 Task: Create New Customer with Customer Name: Saravana Bhavan, Billing Address Line1: 1131 Star Trek Drive, Billing Address Line2:  Pensacola, Billing Address Line3:  Florida 32501
Action: Mouse moved to (139, 25)
Screenshot: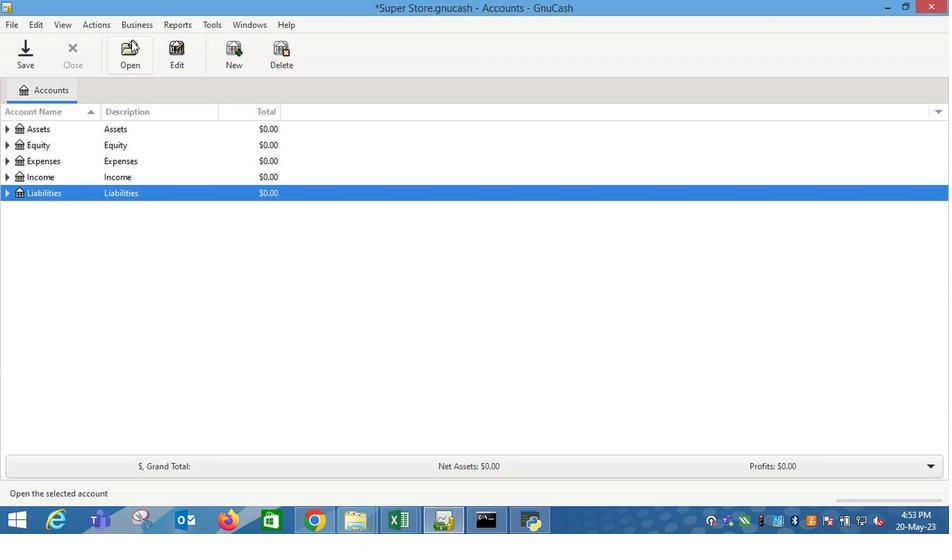 
Action: Mouse pressed left at (139, 25)
Screenshot: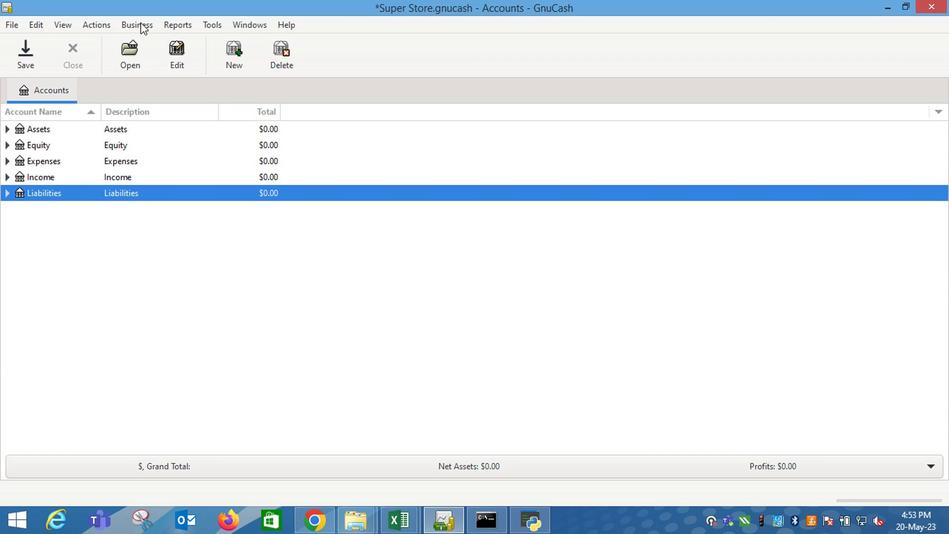 
Action: Mouse moved to (305, 62)
Screenshot: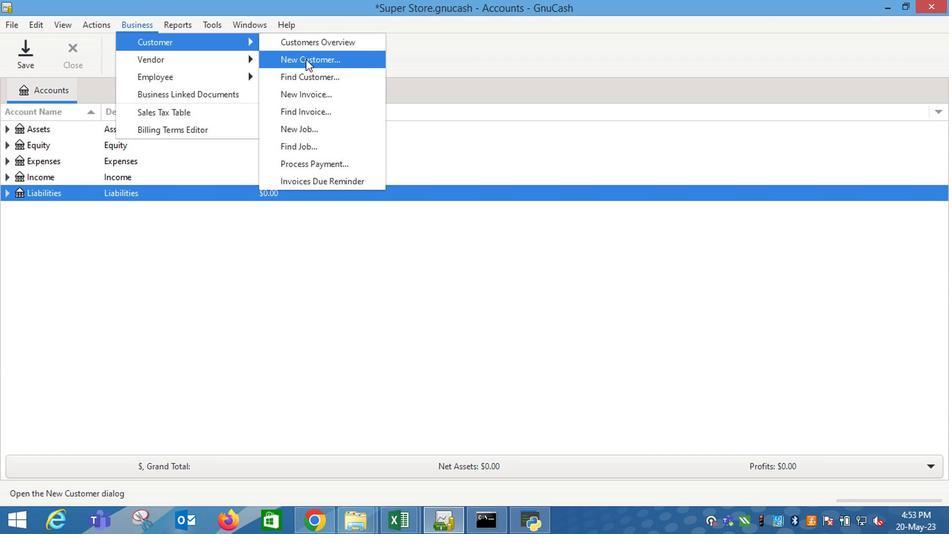 
Action: Mouse pressed left at (305, 62)
Screenshot: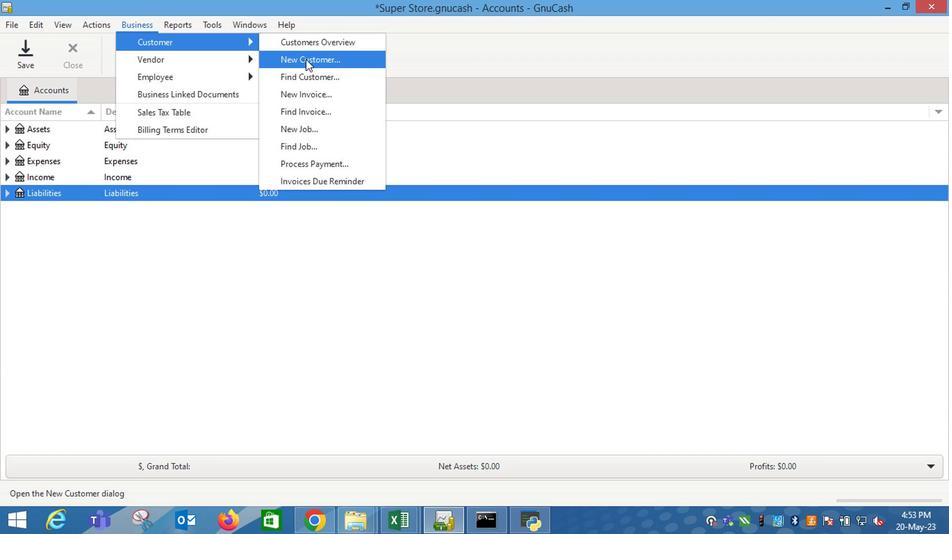 
Action: Key pressed <Key.shift_r>Saravana<Key.space><Key.shift_r>Bhavan<Key.tab><Key.tab><Key.tab>1131<Key.space><Key.shift_r>Star<Key.space><Key.shift_r>Trek<Key.space><Key.shift_r>Drive<Key.tab><Key.shift_r>P<Key.tab><Key.shift_r>F<Key.tab>
Screenshot: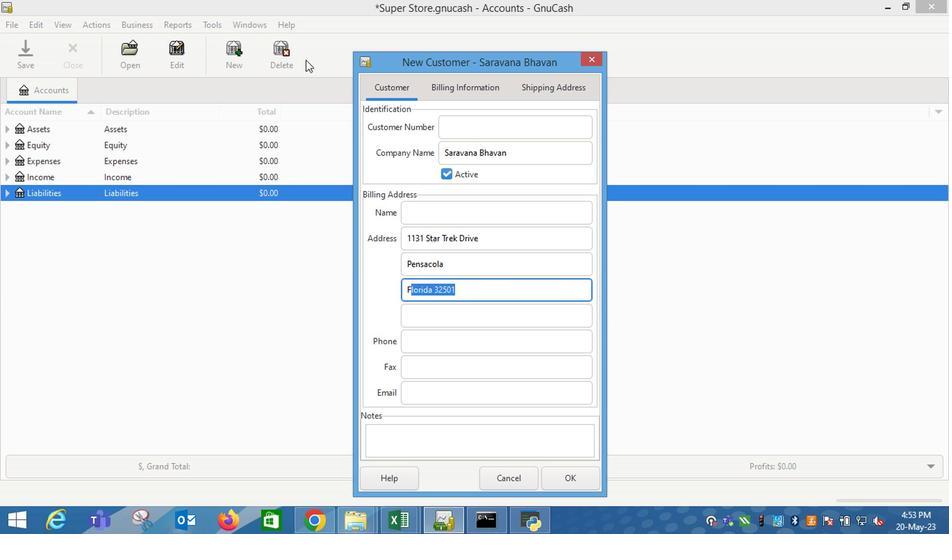 
Action: Mouse moved to (559, 481)
Screenshot: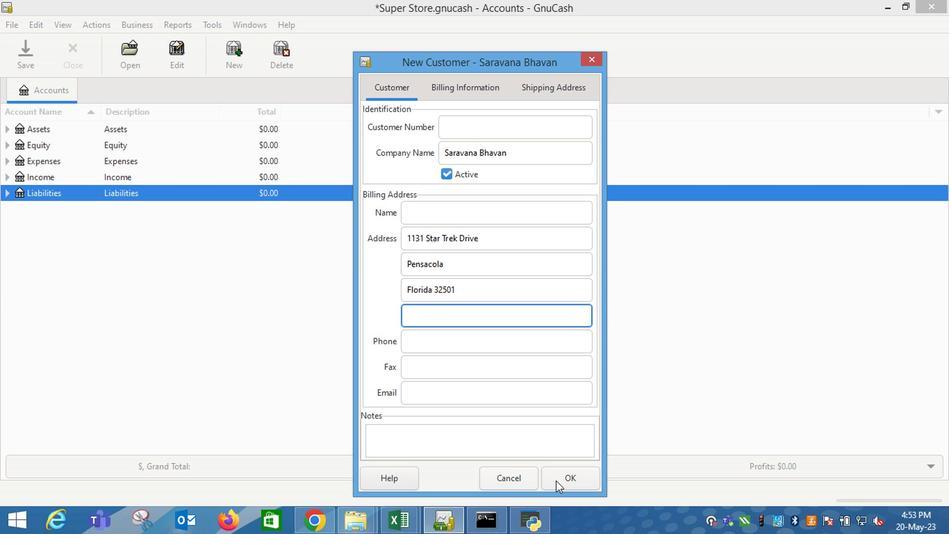 
Action: Mouse pressed left at (559, 481)
Screenshot: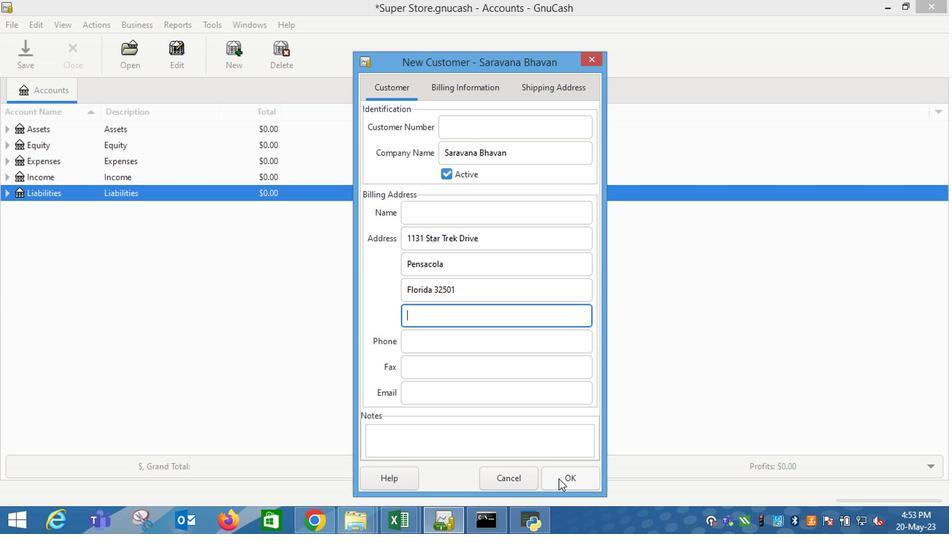 
